 Task: Create List Mentoring in Board Employee Performance Management to Workspace Business Operations. Create List Coaching in Board Employee Engagement to Workspace Business Operations. Create List Training and Development in Board Public Relations Event Planning and Management to Workspace Business Operations
Action: Mouse moved to (78, 331)
Screenshot: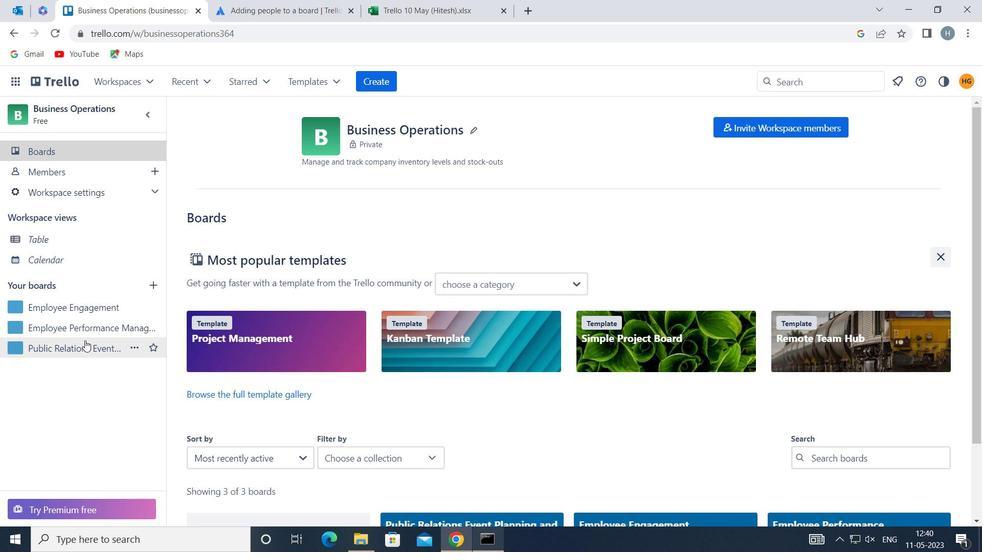 
Action: Mouse pressed left at (78, 331)
Screenshot: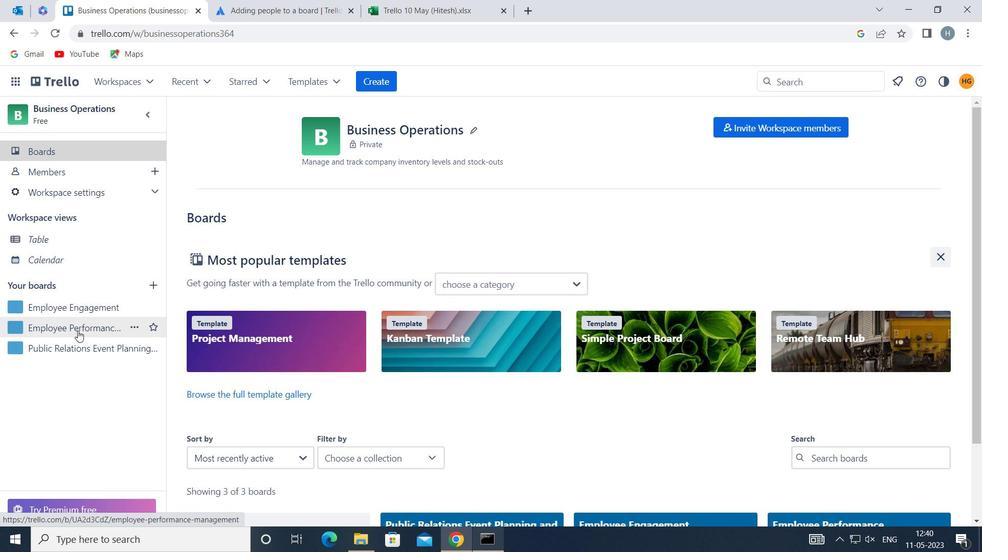 
Action: Mouse moved to (641, 160)
Screenshot: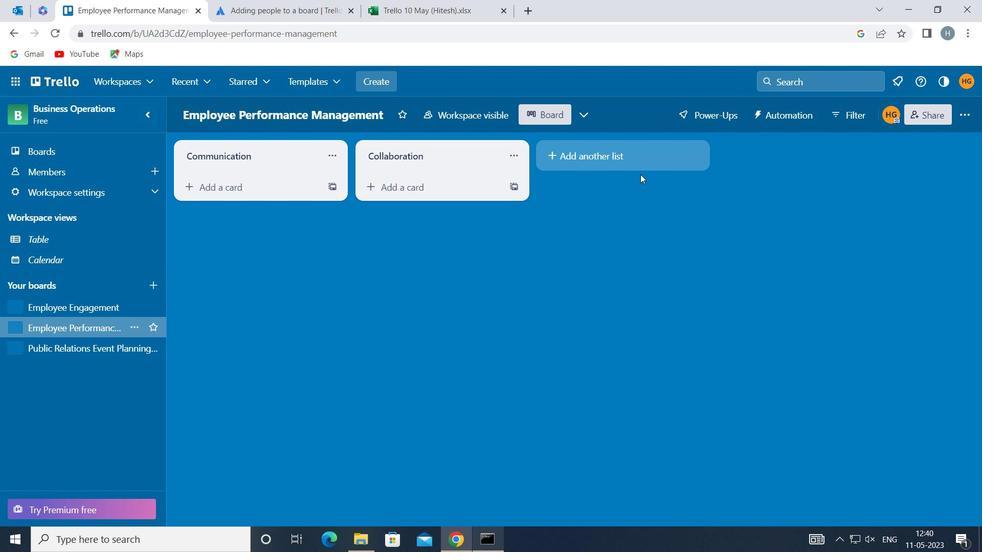 
Action: Mouse pressed left at (641, 160)
Screenshot: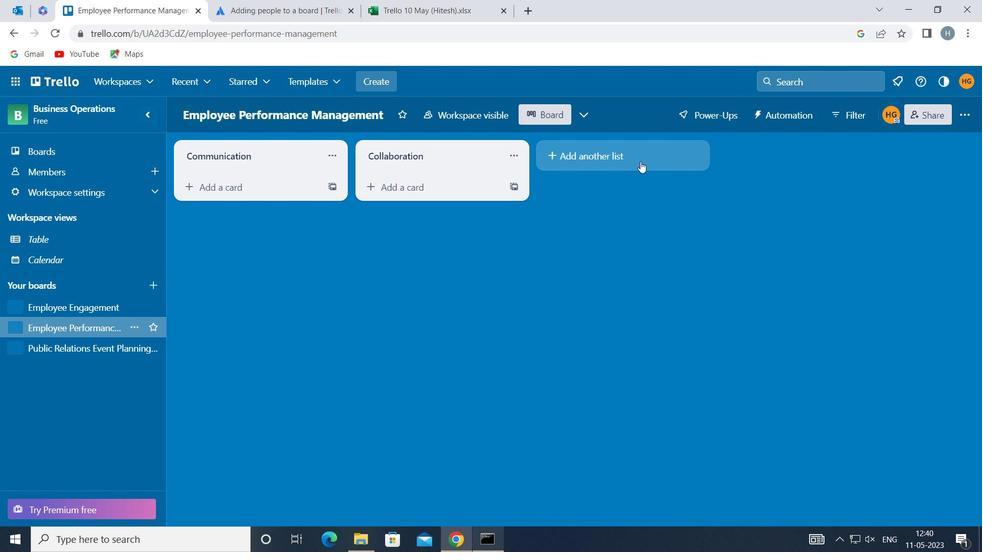 
Action: Key pressed <Key.shift>MENTORING
Screenshot: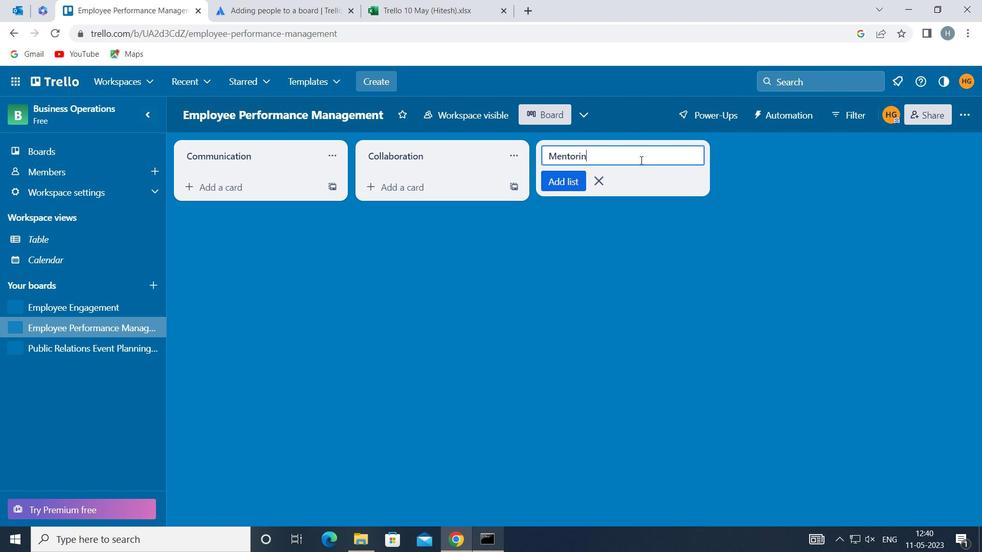 
Action: Mouse moved to (575, 180)
Screenshot: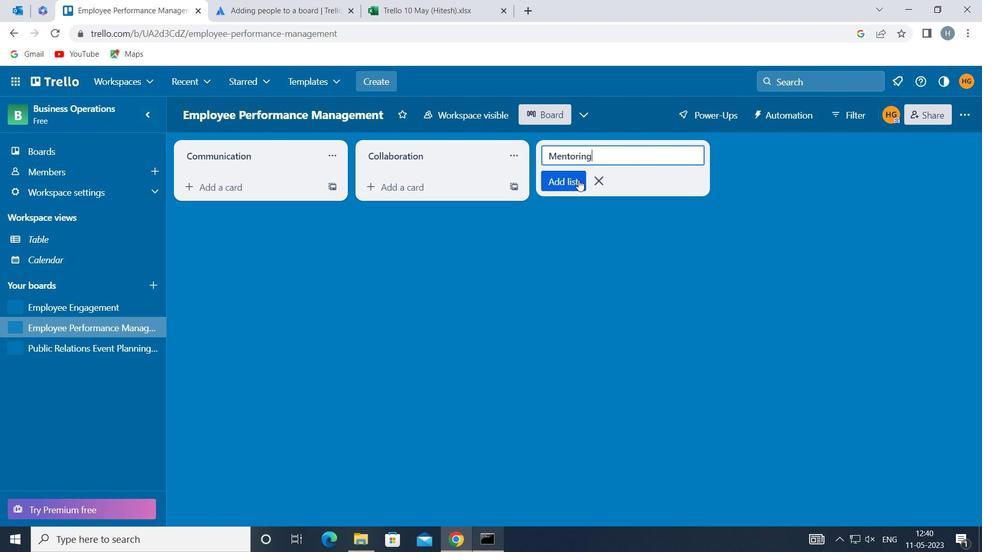 
Action: Mouse pressed left at (575, 180)
Screenshot: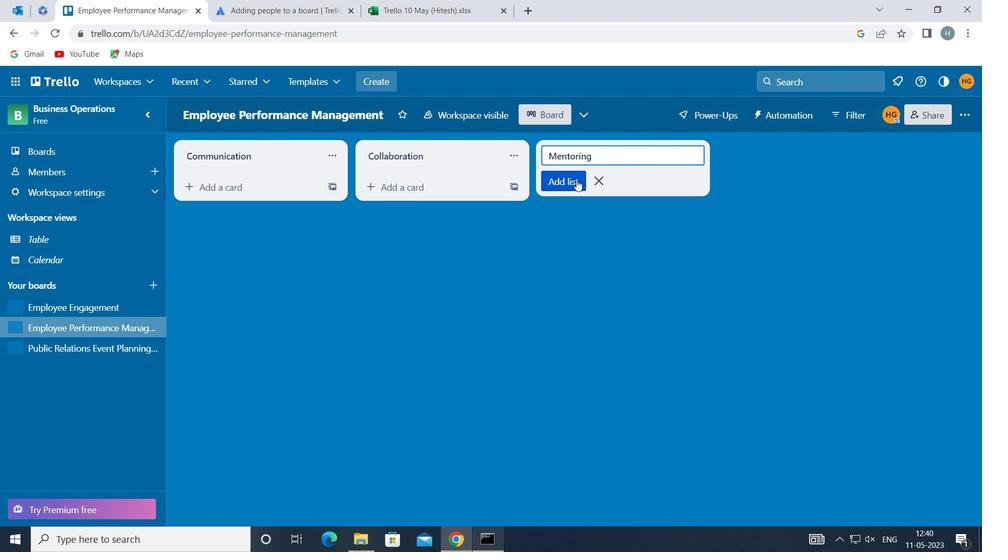 
Action: Mouse moved to (500, 272)
Screenshot: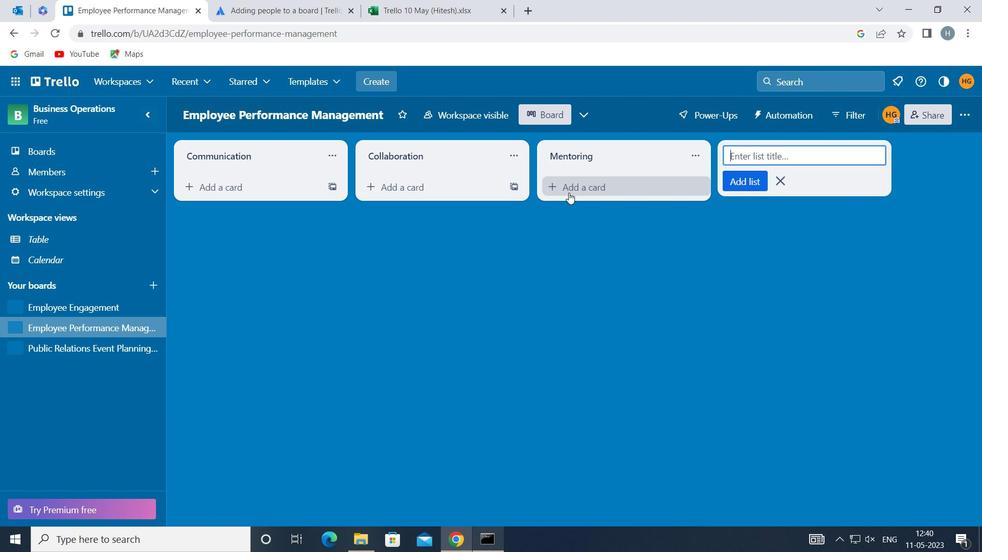 
Action: Mouse pressed left at (500, 272)
Screenshot: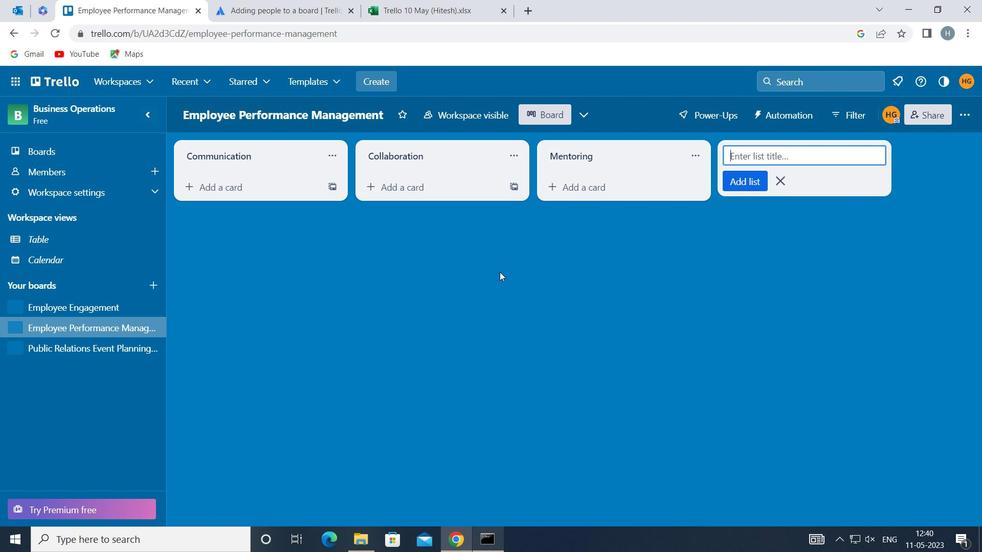 
Action: Mouse moved to (77, 309)
Screenshot: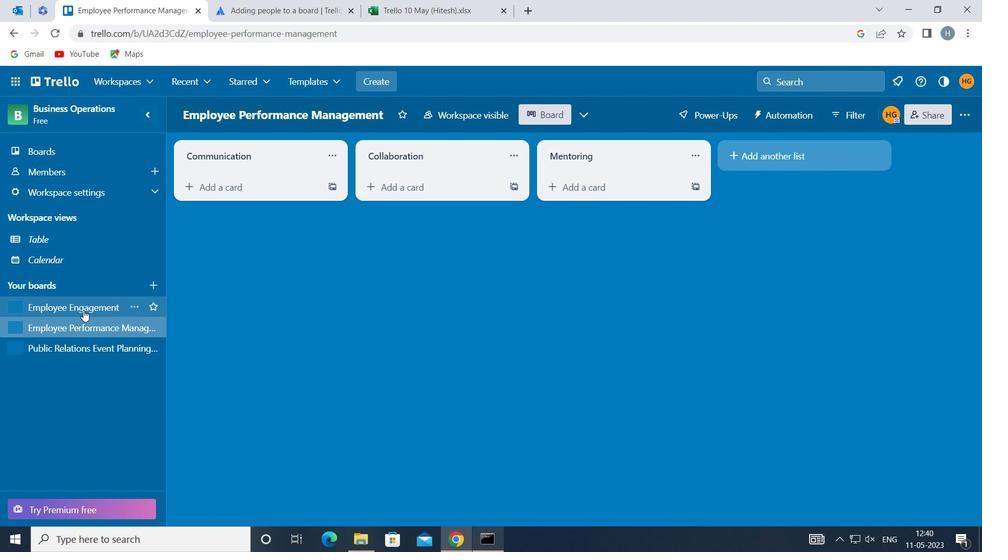 
Action: Mouse pressed left at (77, 309)
Screenshot: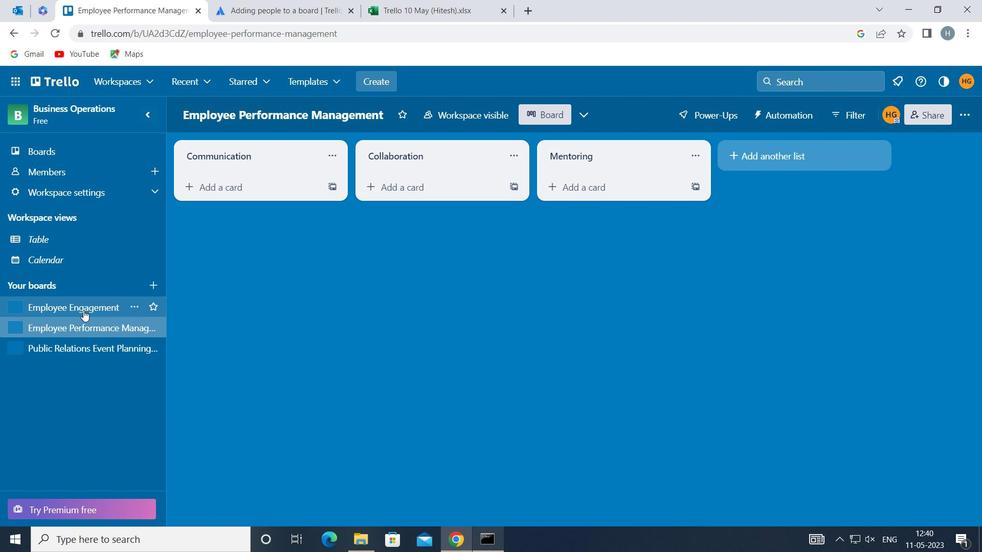 
Action: Mouse moved to (604, 156)
Screenshot: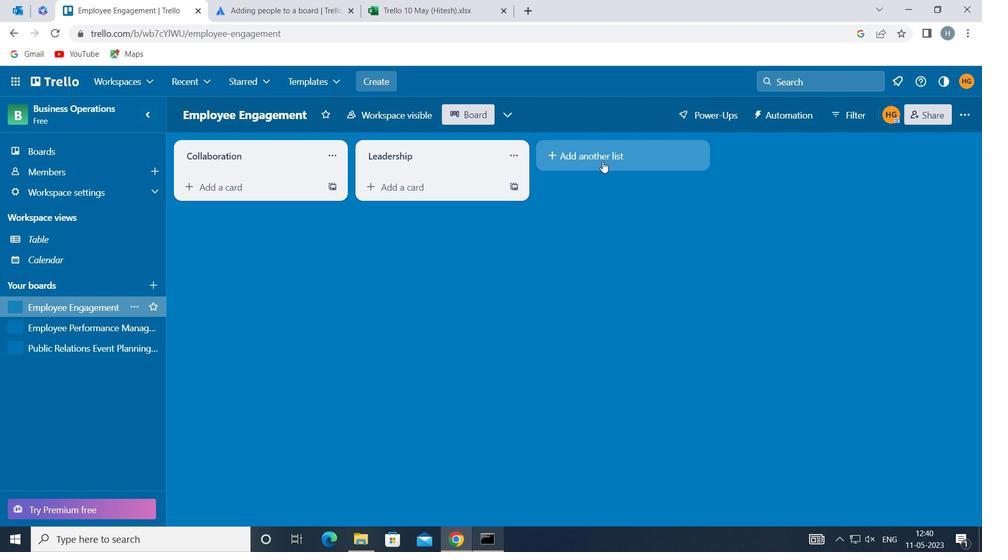 
Action: Mouse pressed left at (604, 156)
Screenshot: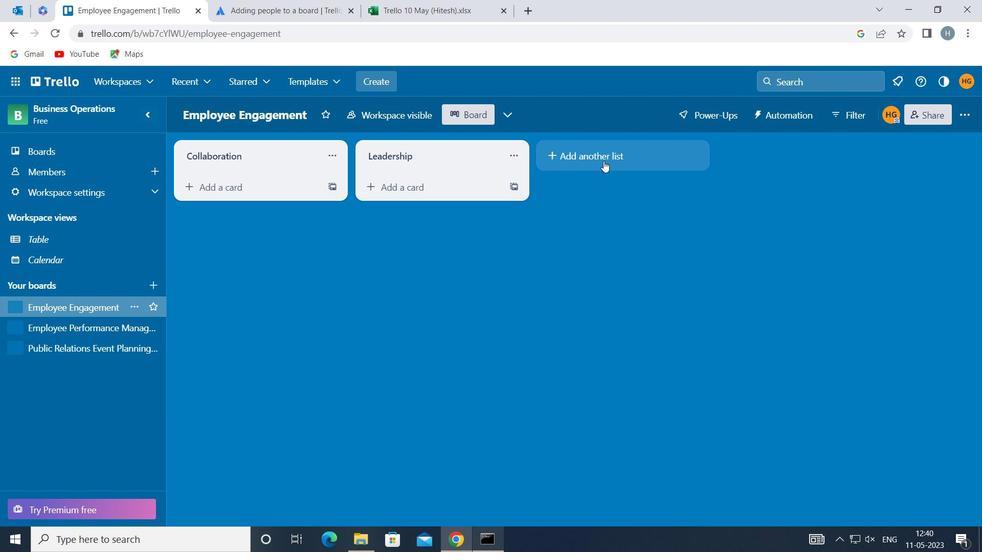 
Action: Mouse moved to (602, 156)
Screenshot: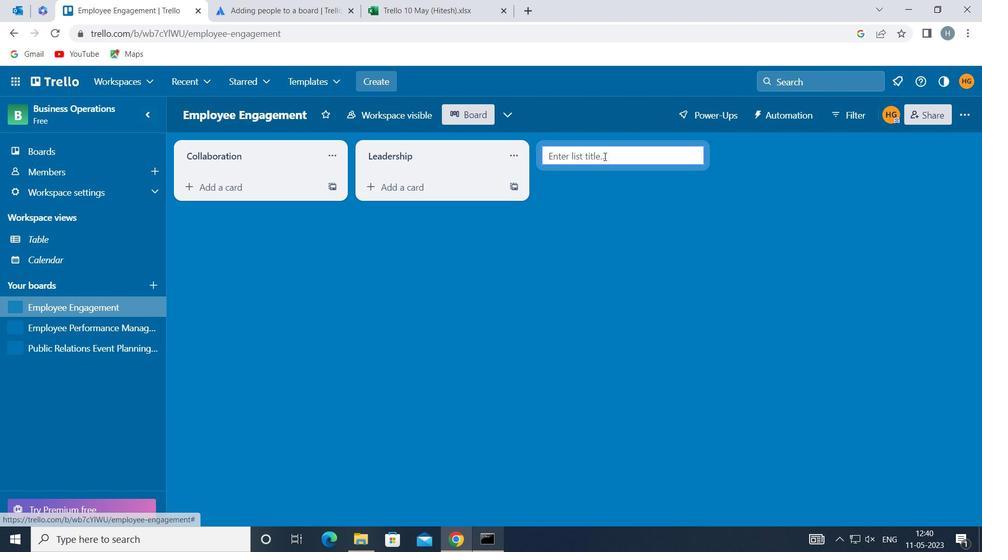 
Action: Mouse pressed left at (602, 156)
Screenshot: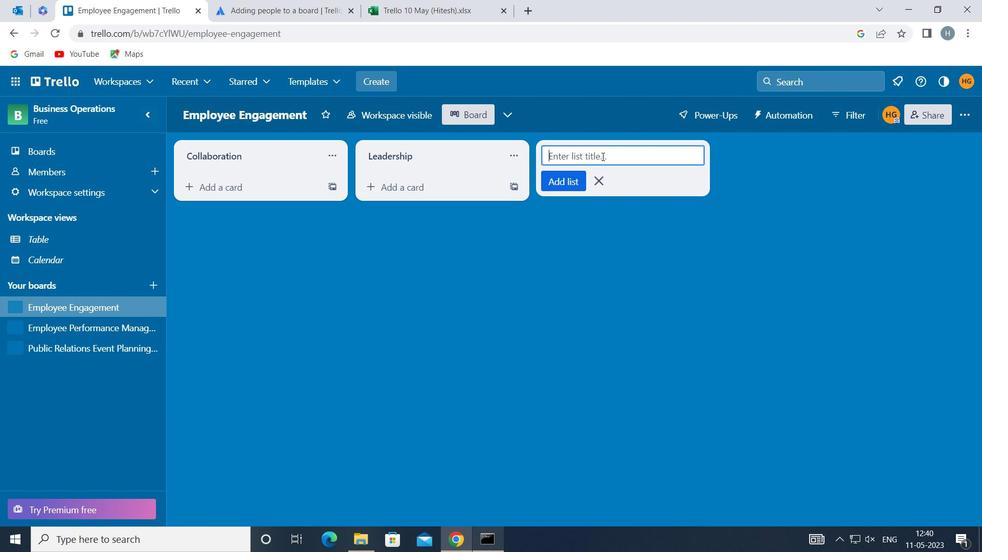 
Action: Key pressed <Key.shift>COACHING
Screenshot: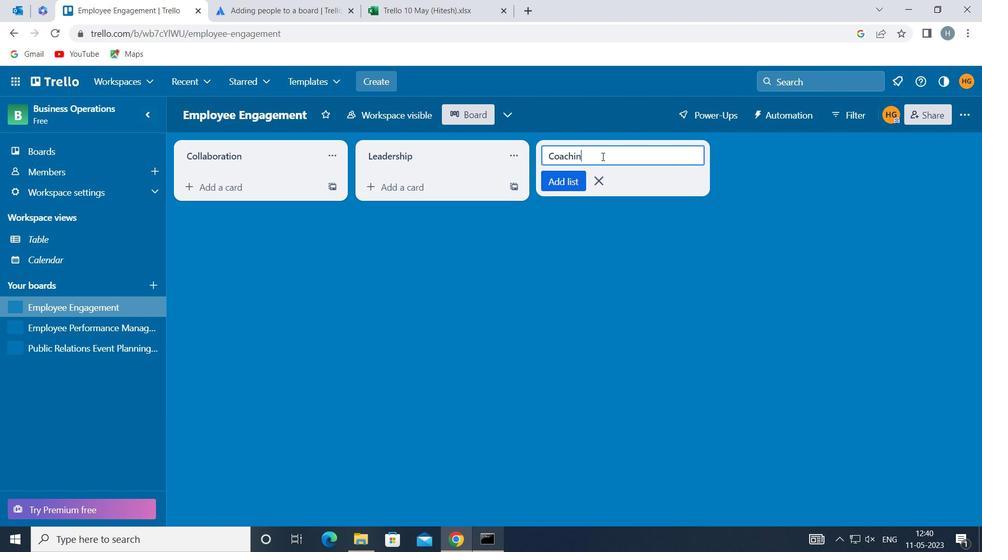
Action: Mouse moved to (567, 182)
Screenshot: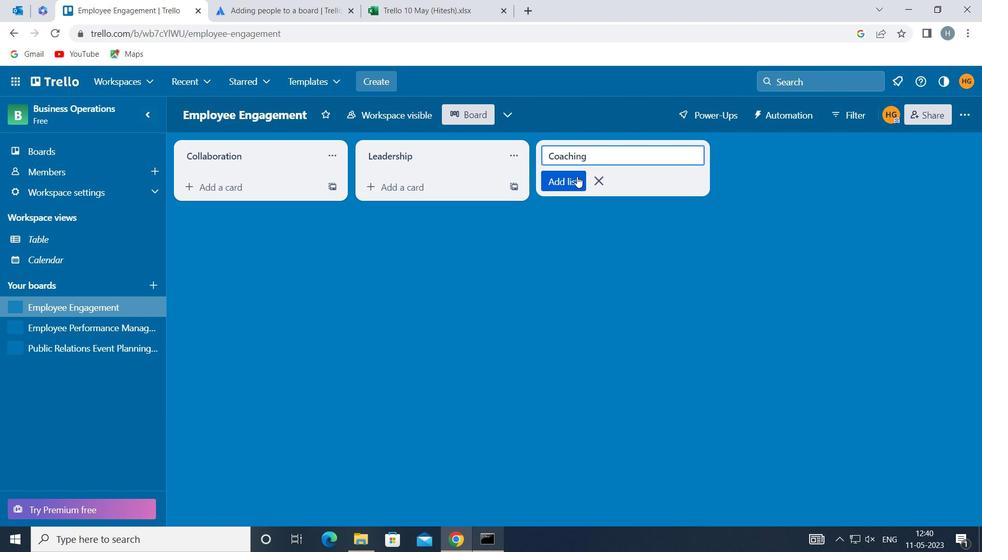 
Action: Mouse pressed left at (567, 182)
Screenshot: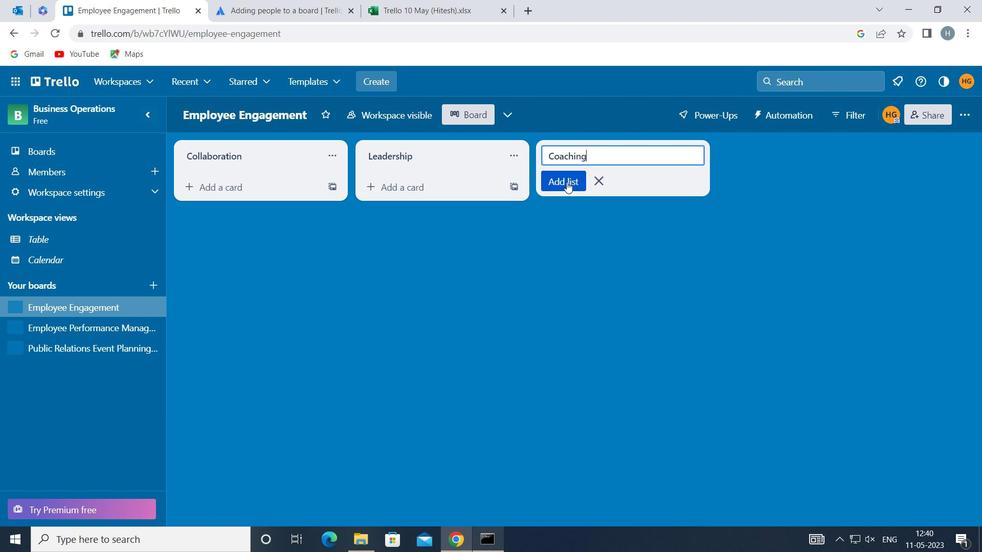 
Action: Mouse moved to (542, 267)
Screenshot: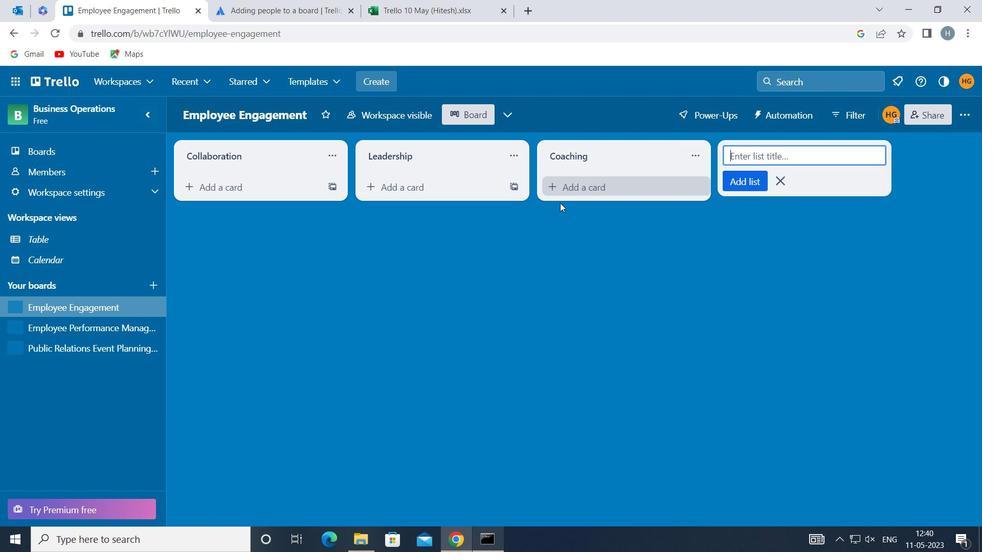 
Action: Mouse pressed left at (542, 267)
Screenshot: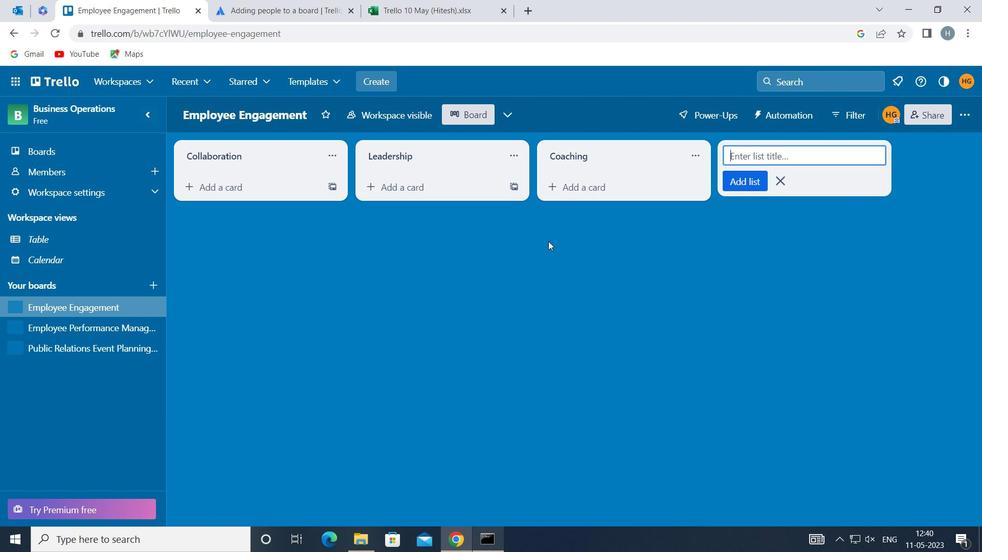 
Action: Mouse moved to (67, 345)
Screenshot: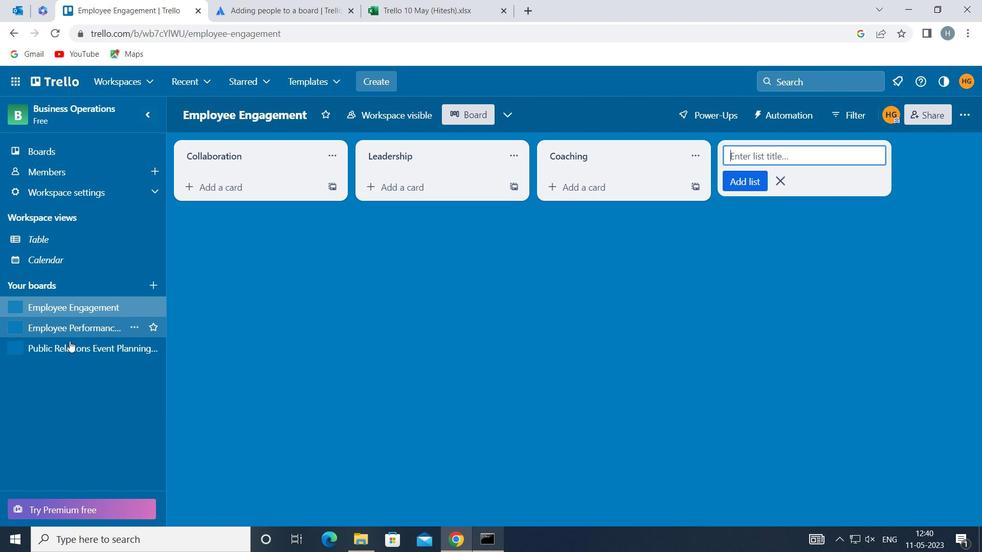 
Action: Mouse pressed left at (67, 345)
Screenshot: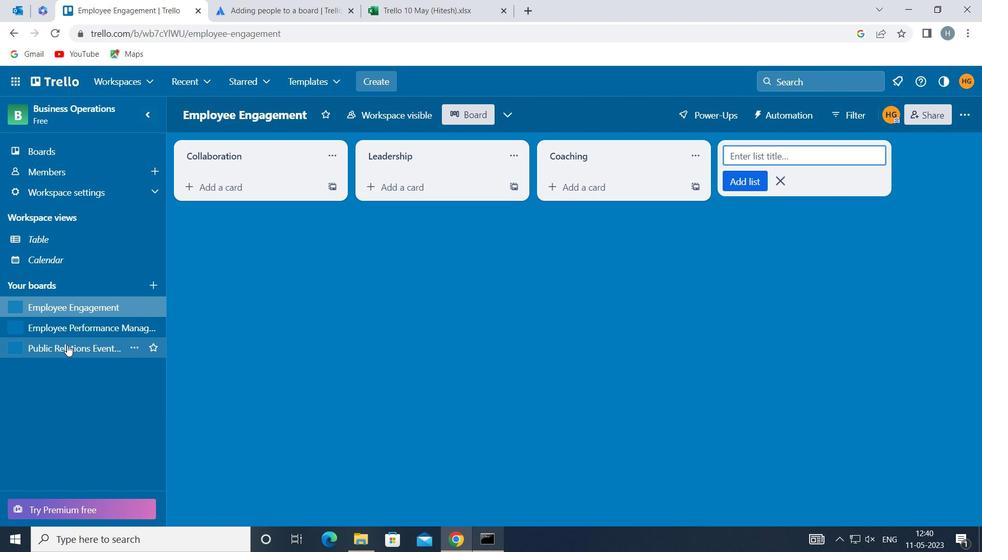 
Action: Mouse moved to (599, 156)
Screenshot: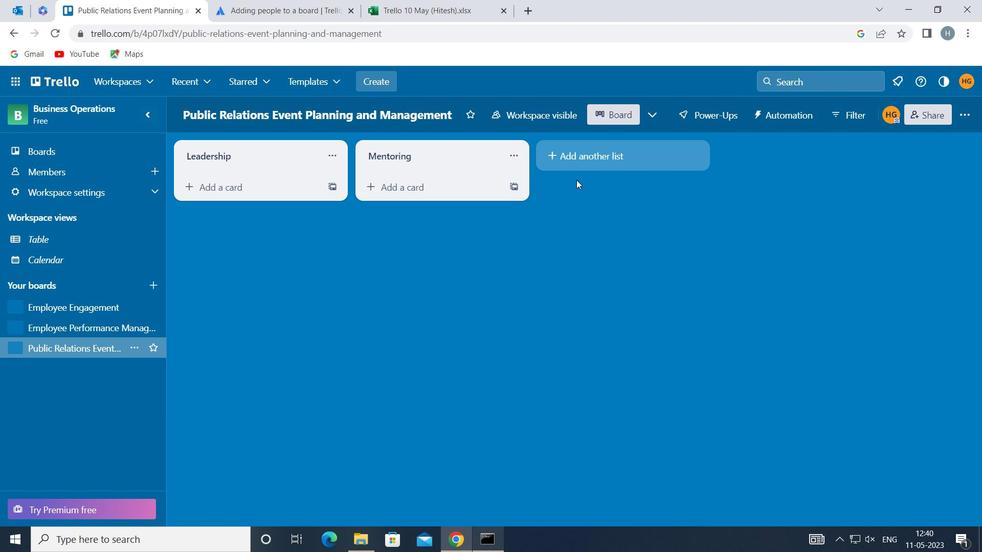 
Action: Mouse pressed left at (599, 156)
Screenshot: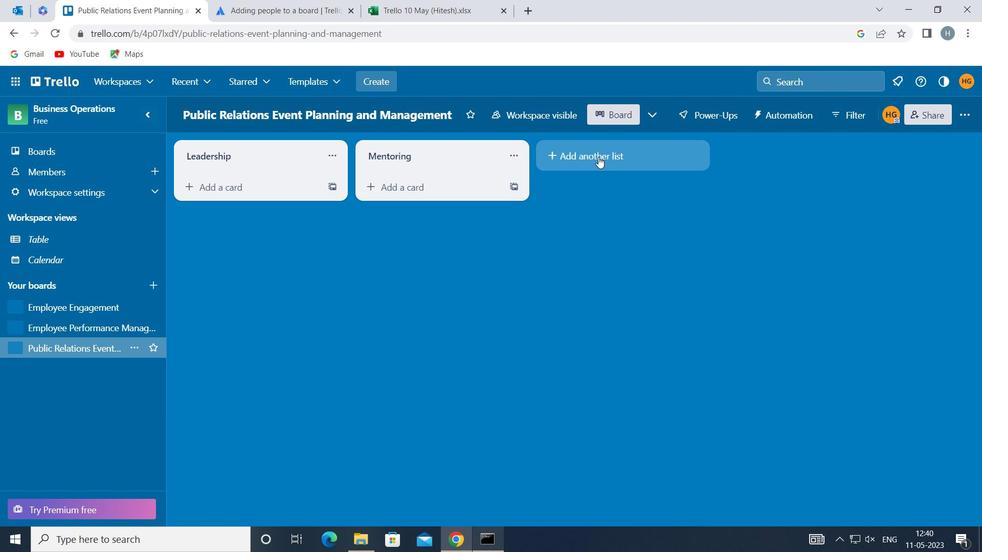 
Action: Mouse pressed left at (599, 156)
Screenshot: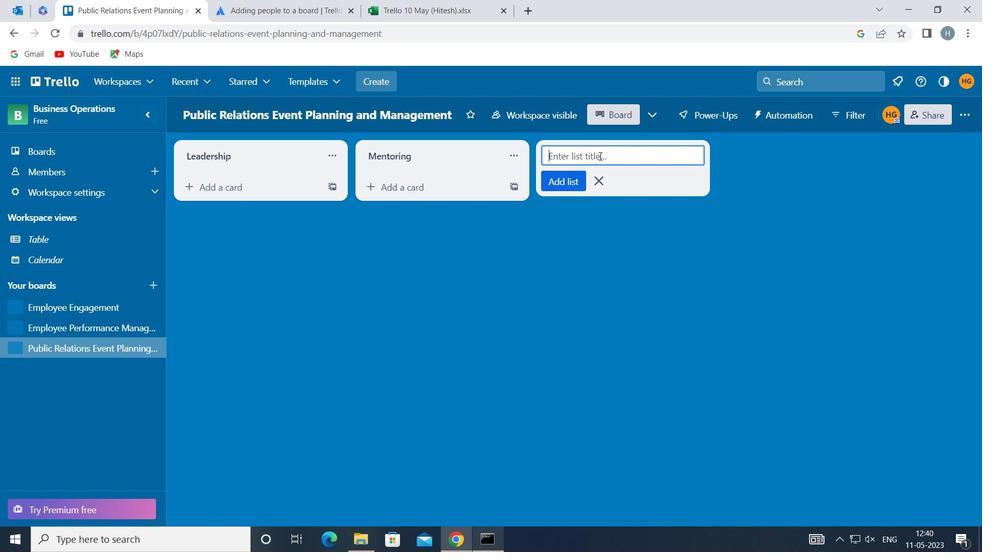 
Action: Key pressed <Key.shift>TRAINING<Key.space>AND<Key.space><Key.shift><Key.shift><Key.shift>DEVELOPMENT
Screenshot: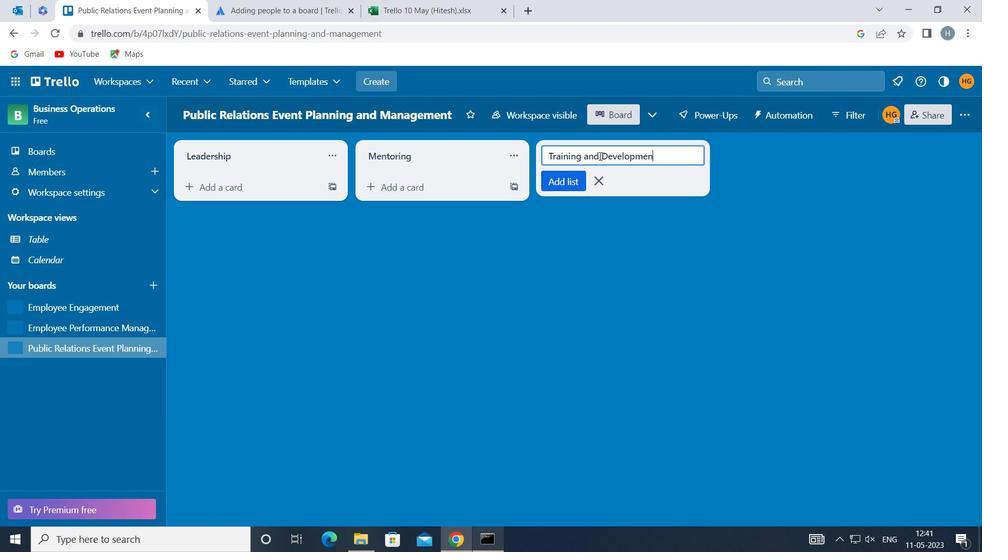 
Action: Mouse moved to (570, 179)
Screenshot: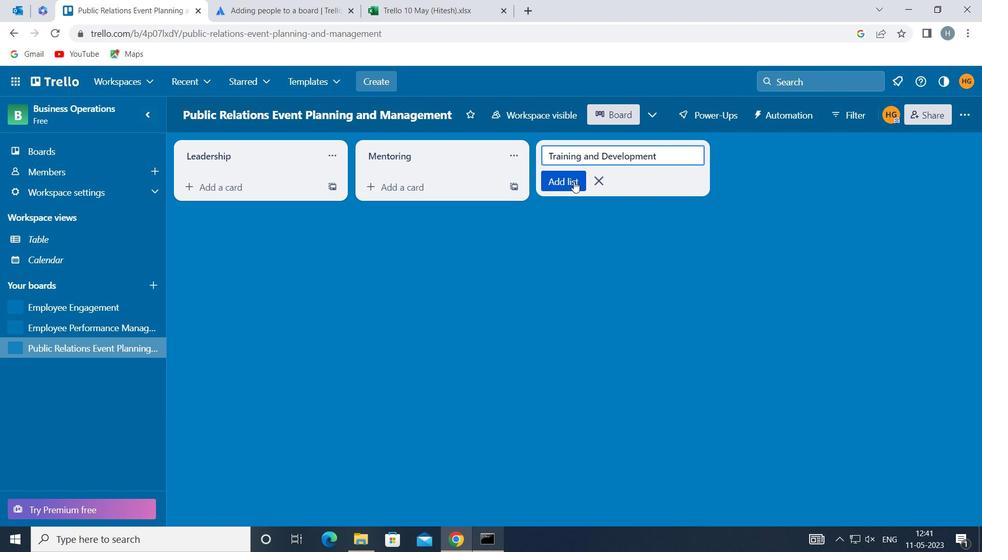 
Action: Mouse pressed left at (570, 179)
Screenshot: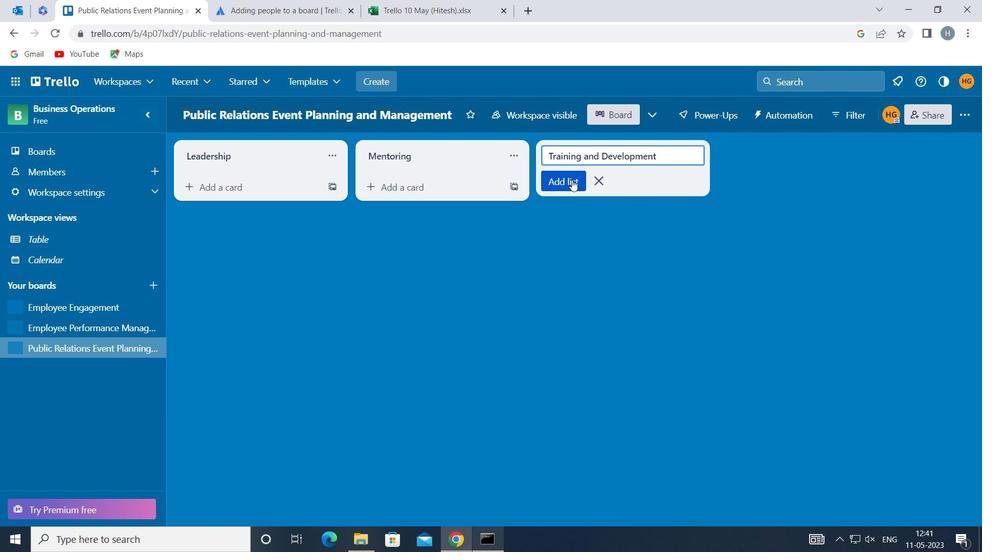 
Action: Mouse moved to (503, 292)
Screenshot: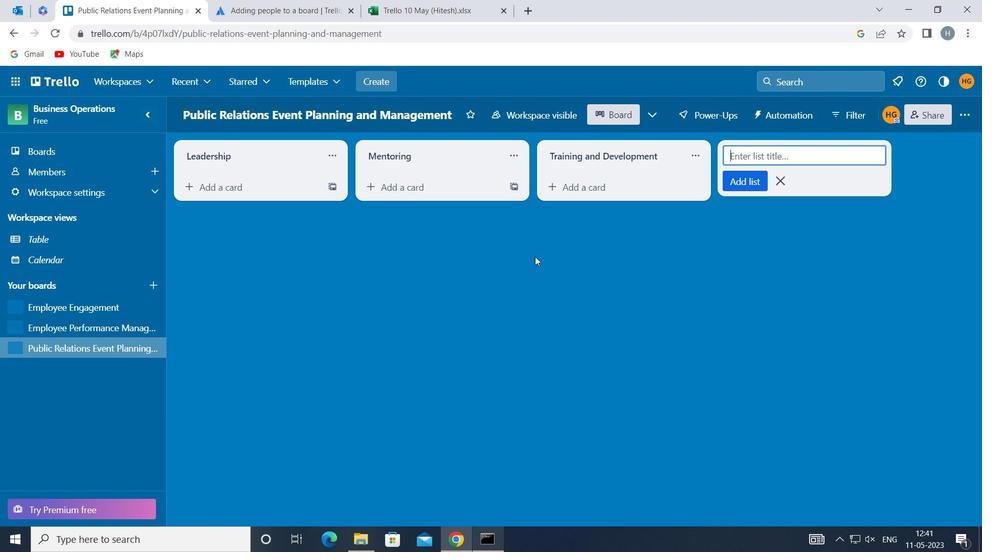 
Action: Mouse pressed left at (503, 292)
Screenshot: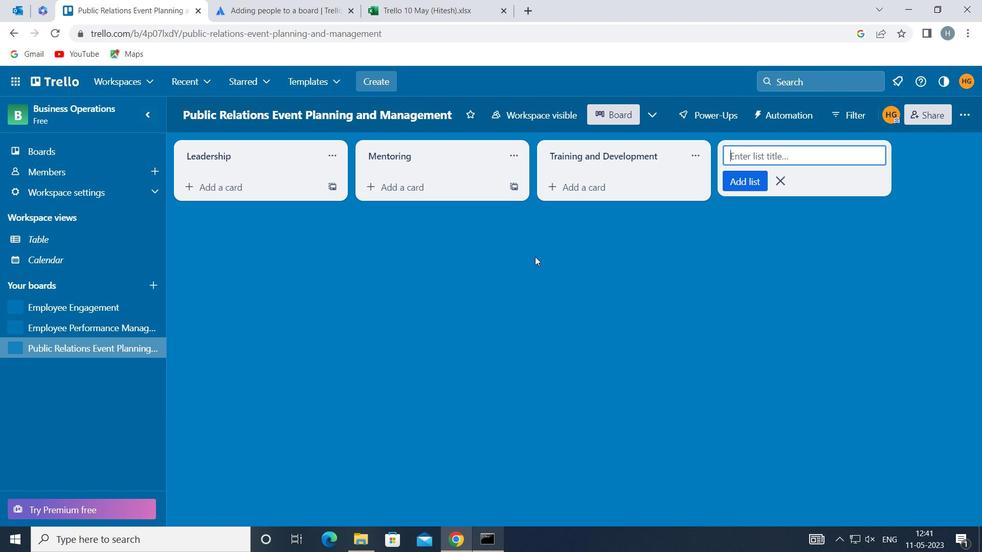 
